 Task: Insert an arrow.
Action: Mouse moved to (110, 74)
Screenshot: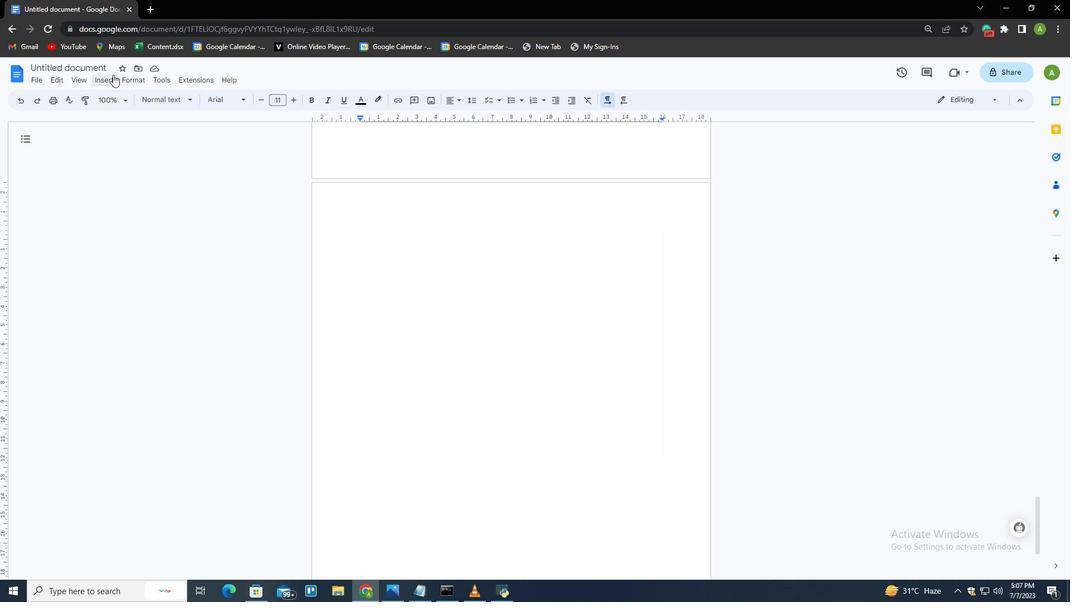 
Action: Mouse pressed left at (110, 74)
Screenshot: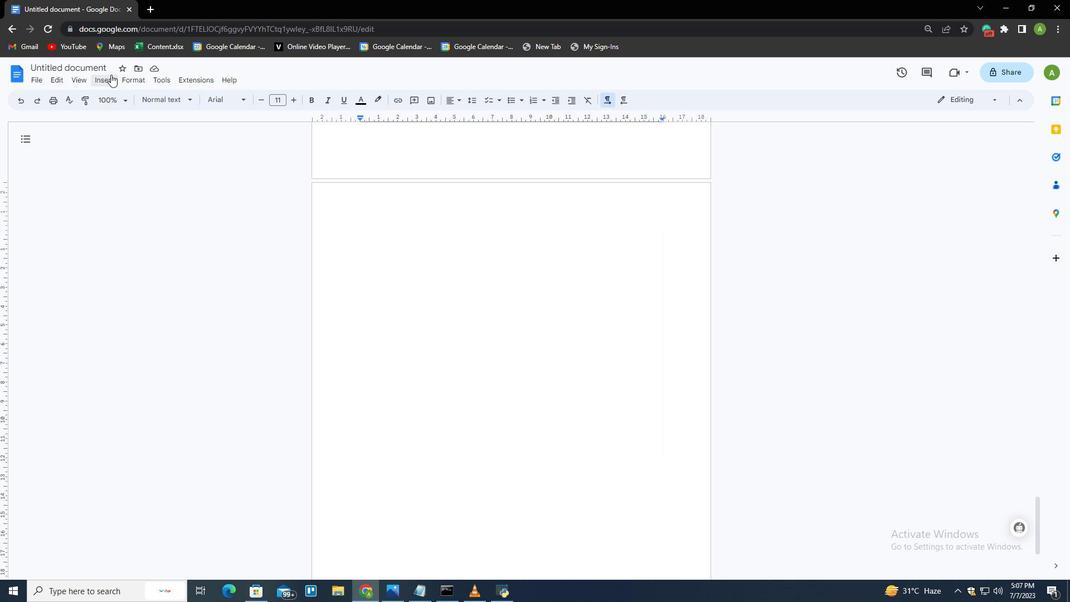 
Action: Mouse moved to (132, 128)
Screenshot: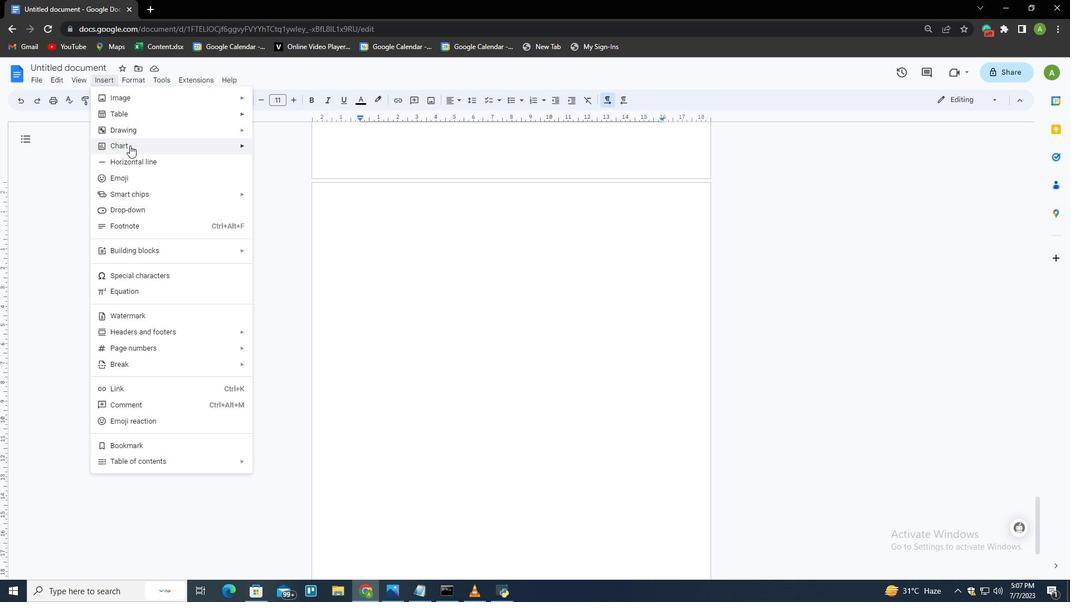 
Action: Mouse pressed left at (132, 128)
Screenshot: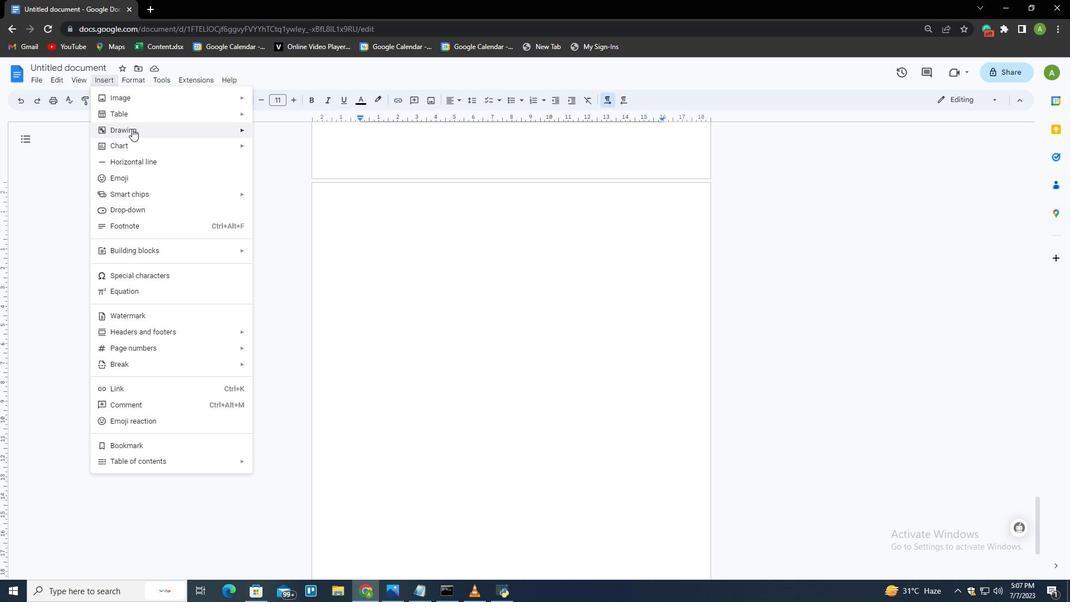
Action: Mouse moved to (284, 128)
Screenshot: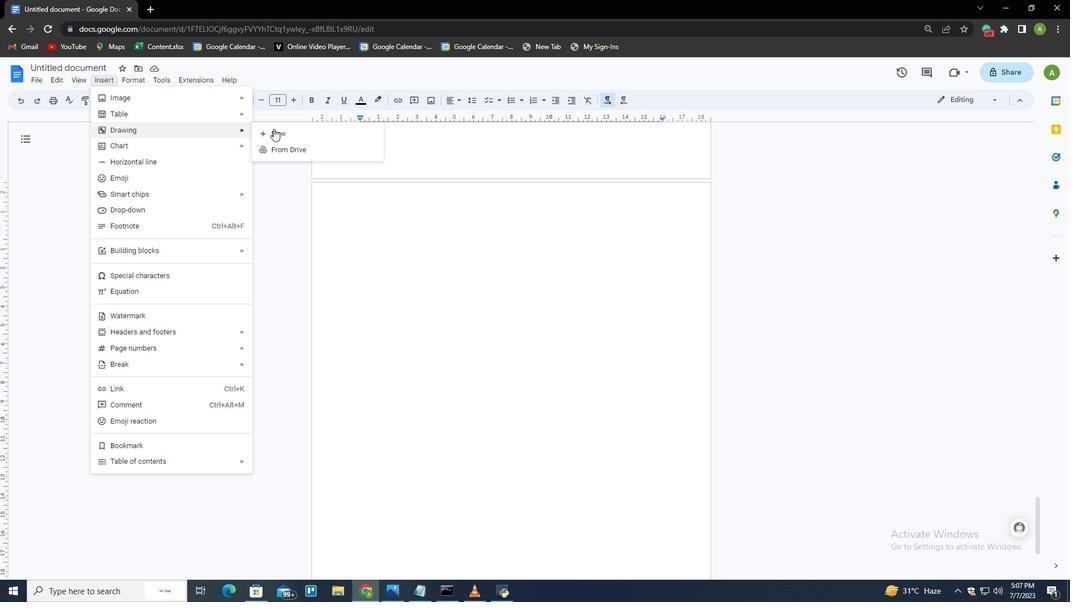 
Action: Mouse pressed left at (284, 128)
Screenshot: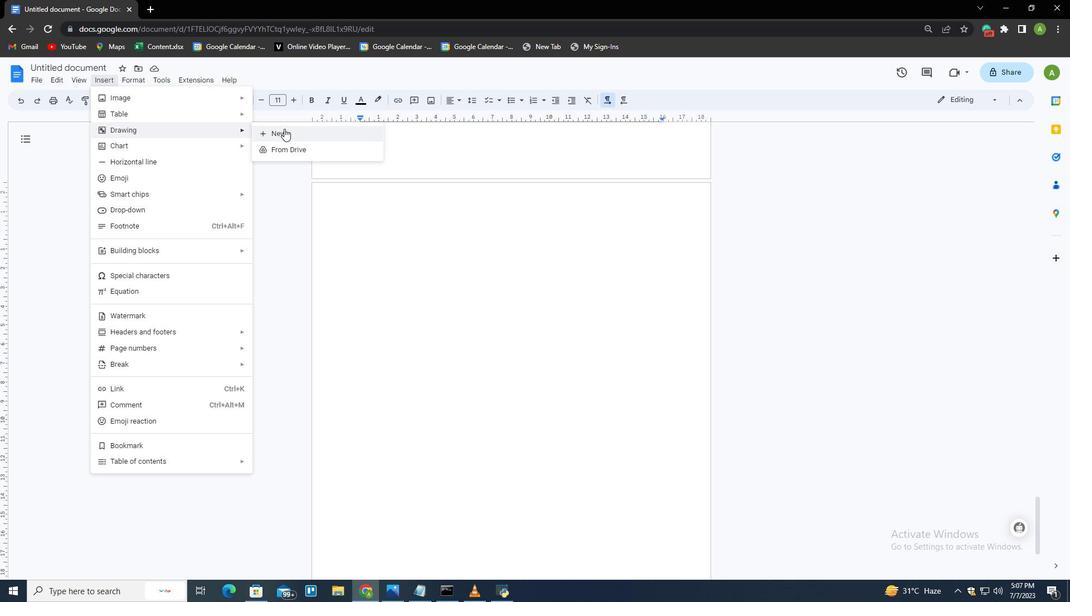 
Action: Mouse moved to (417, 124)
Screenshot: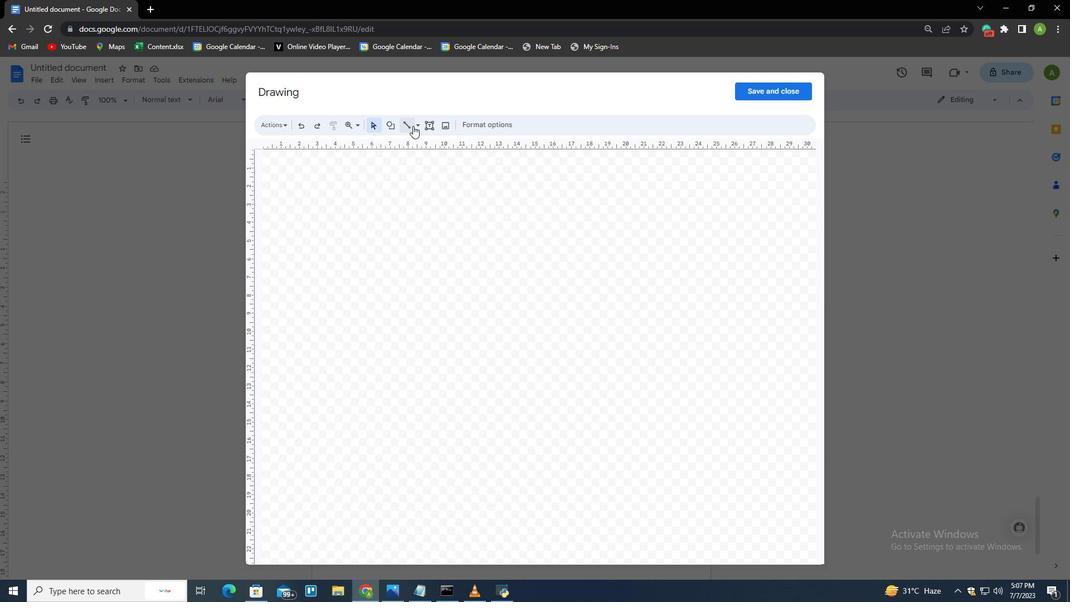 
Action: Mouse pressed left at (417, 124)
Screenshot: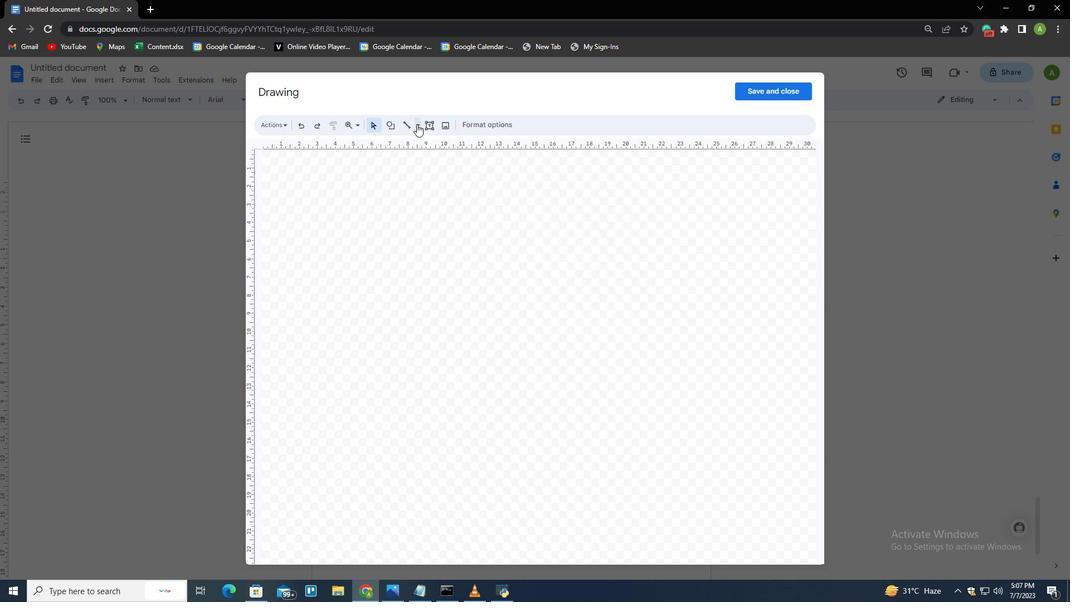 
Action: Mouse moved to (426, 156)
Screenshot: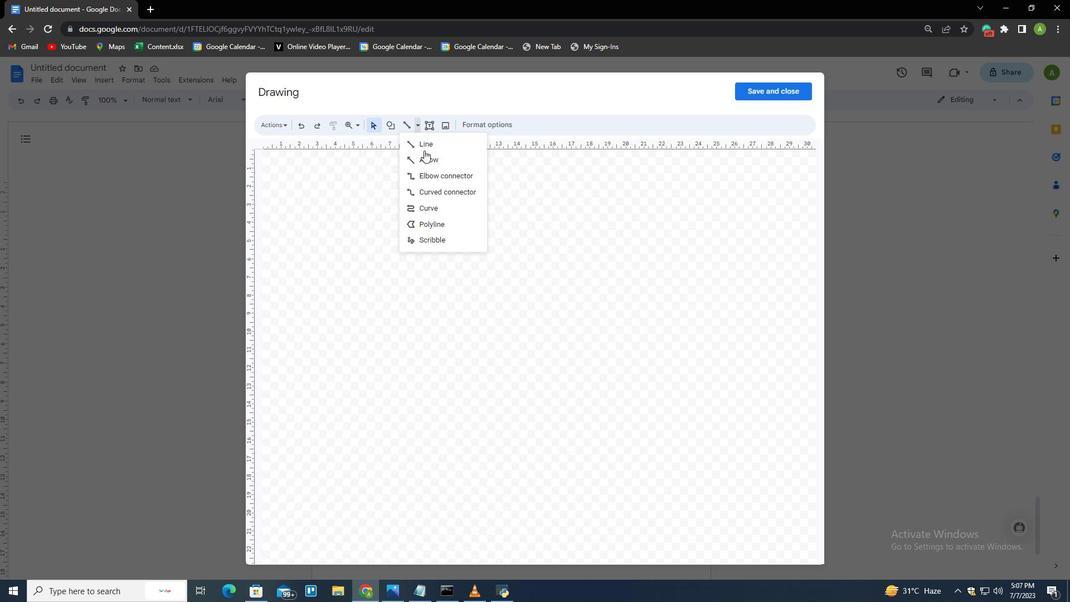 
Action: Mouse pressed left at (426, 156)
Screenshot: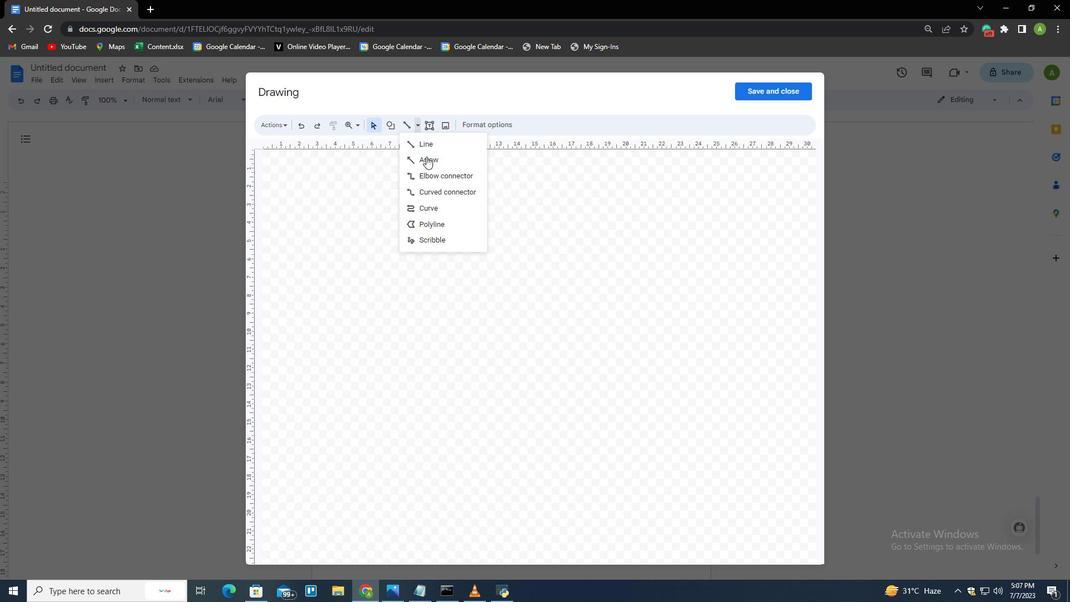 
Action: Mouse moved to (404, 278)
Screenshot: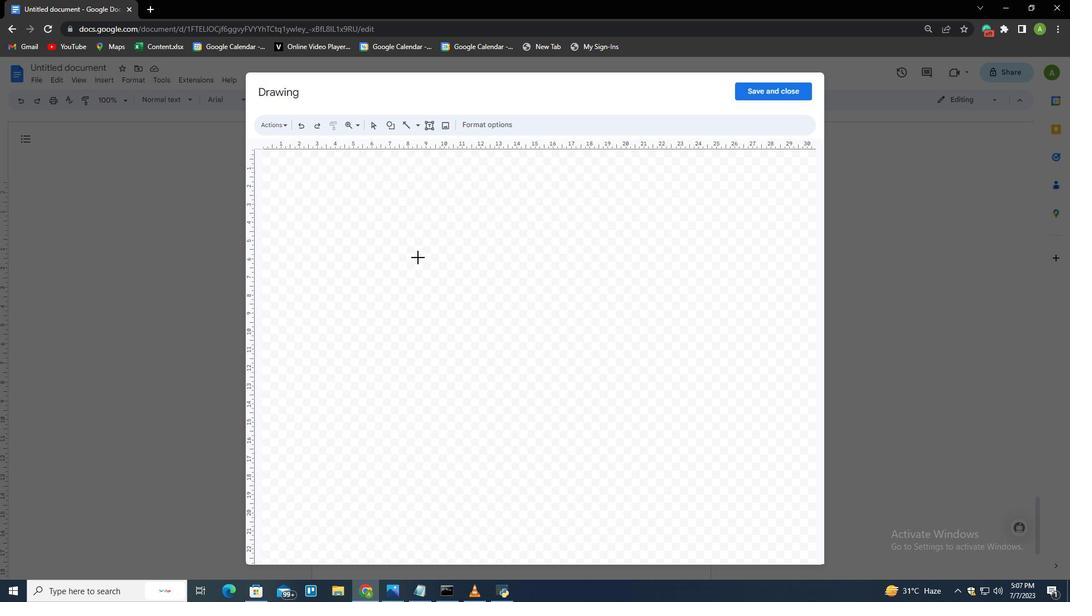 
Action: Mouse pressed left at (404, 278)
Screenshot: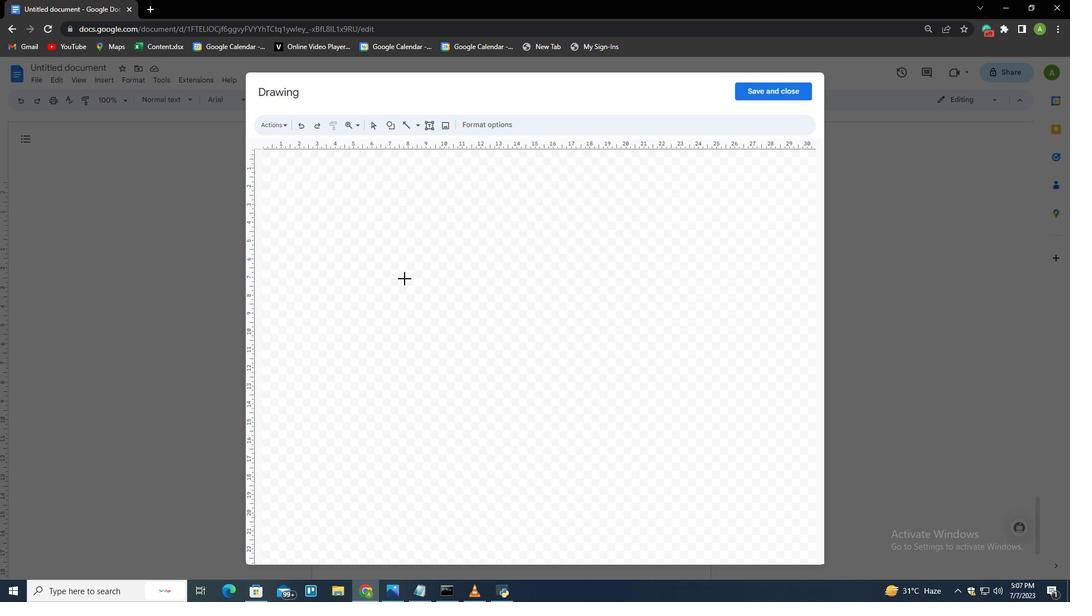 
Action: Mouse moved to (578, 369)
Screenshot: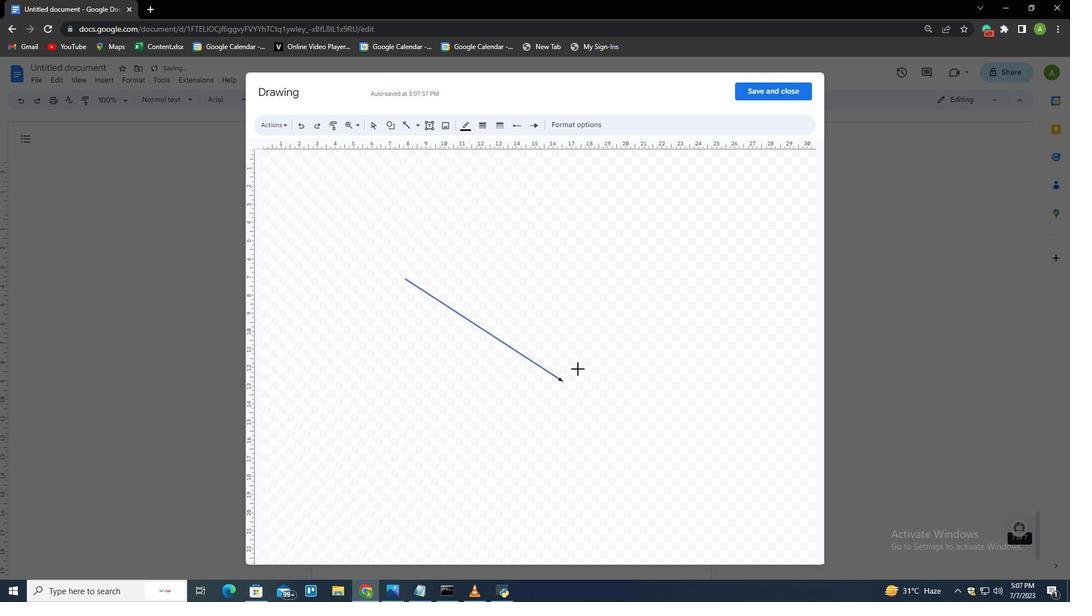 
